 Task: Add Attachment from Google Drive to Card Card0000000295 in Board Board0000000074 in Workspace WS0000000025 in Trello. Add Cover Orange to Card Card0000000295 in Board Board0000000074 in Workspace WS0000000025 in Trello. Add "Add Label …" with "Title" Title0000000295 to Button Button0000000295 to Card Card0000000295 in Board Board0000000074 in Workspace WS0000000025 in Trello. Add Description DS0000000295 to Card Card0000000295 in Board Board0000000074 in Workspace WS0000000025 in Trello. Add Comment CM0000000295 to Card Card0000000295 in Board Board0000000074 in Workspace WS0000000025 in Trello
Action: Mouse moved to (276, 392)
Screenshot: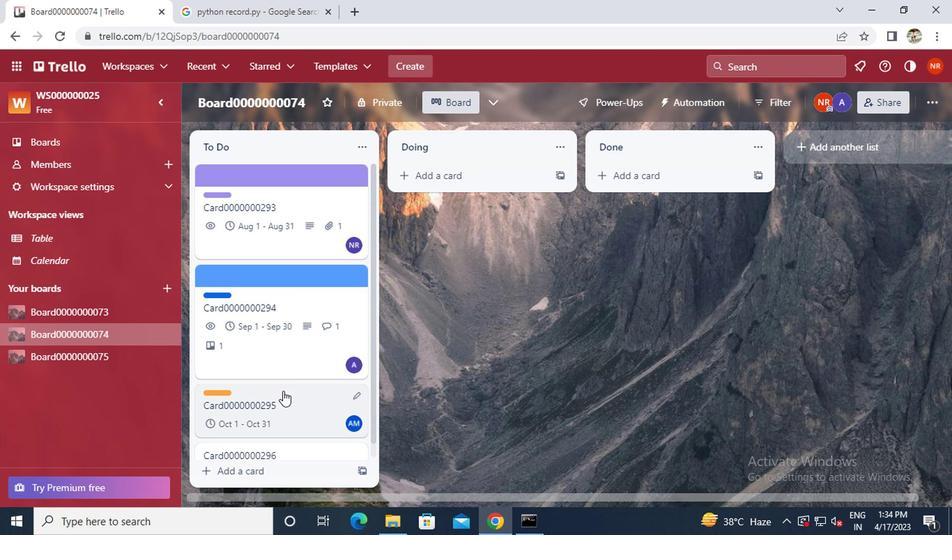 
Action: Mouse pressed left at (276, 392)
Screenshot: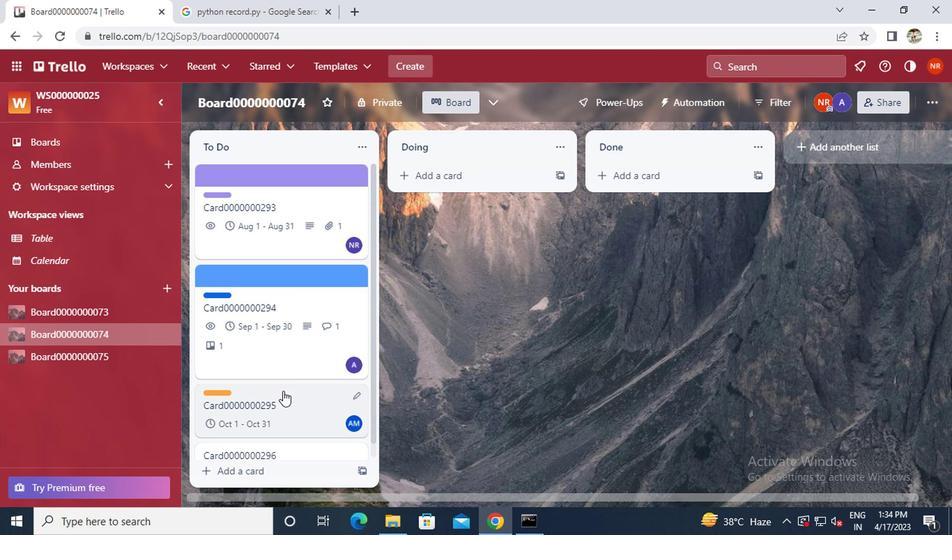 
Action: Mouse moved to (639, 333)
Screenshot: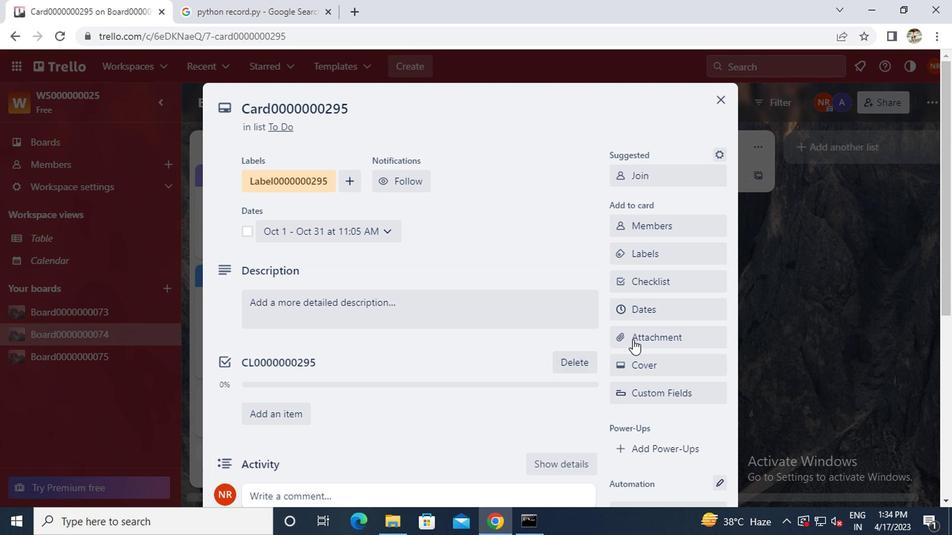 
Action: Mouse pressed left at (639, 333)
Screenshot: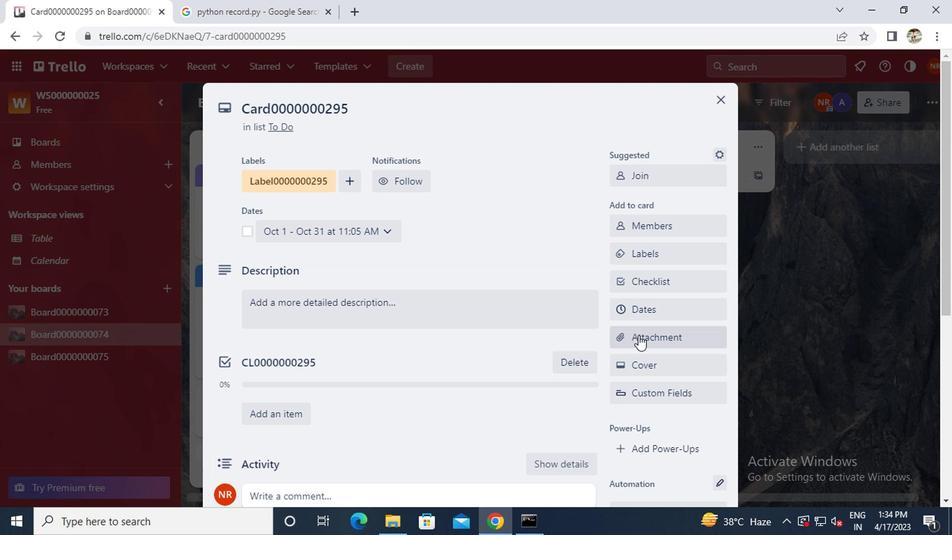 
Action: Mouse moved to (653, 169)
Screenshot: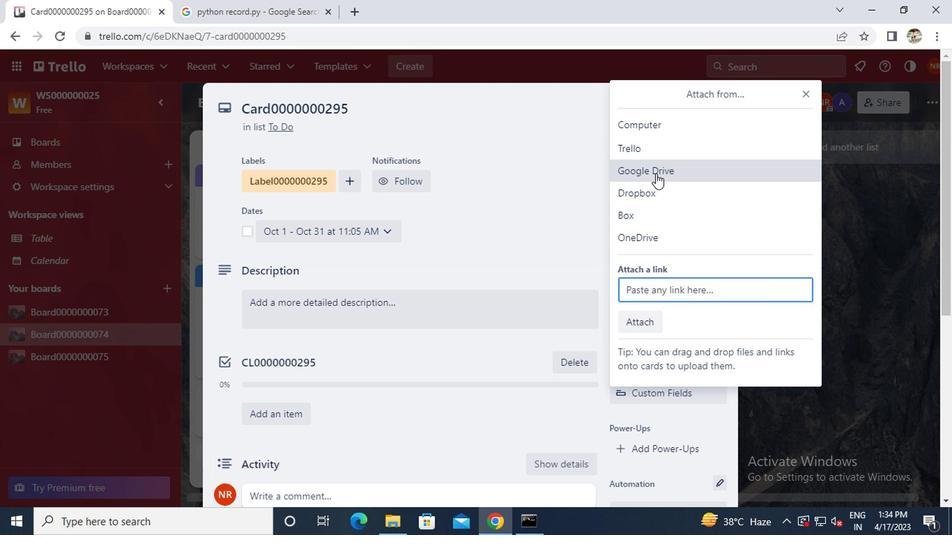 
Action: Mouse pressed left at (653, 169)
Screenshot: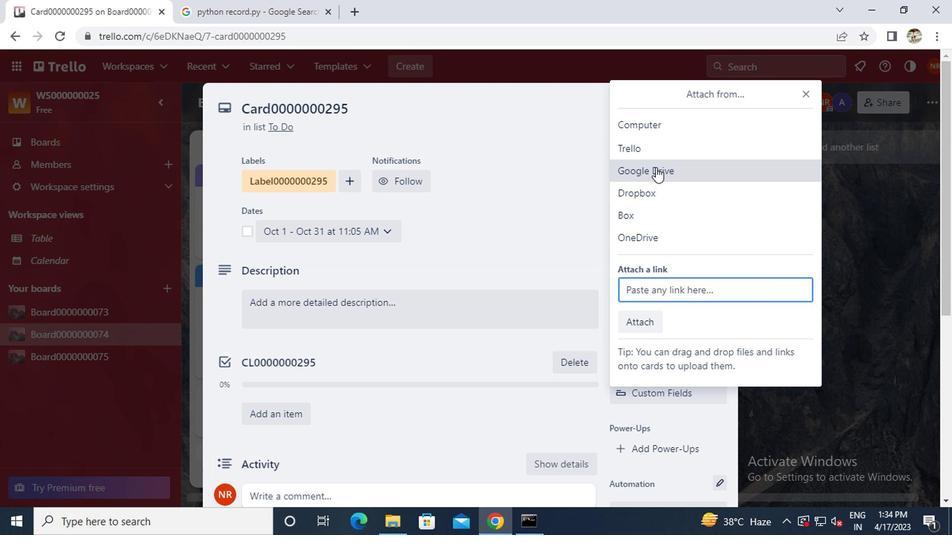 
Action: Mouse moved to (578, 280)
Screenshot: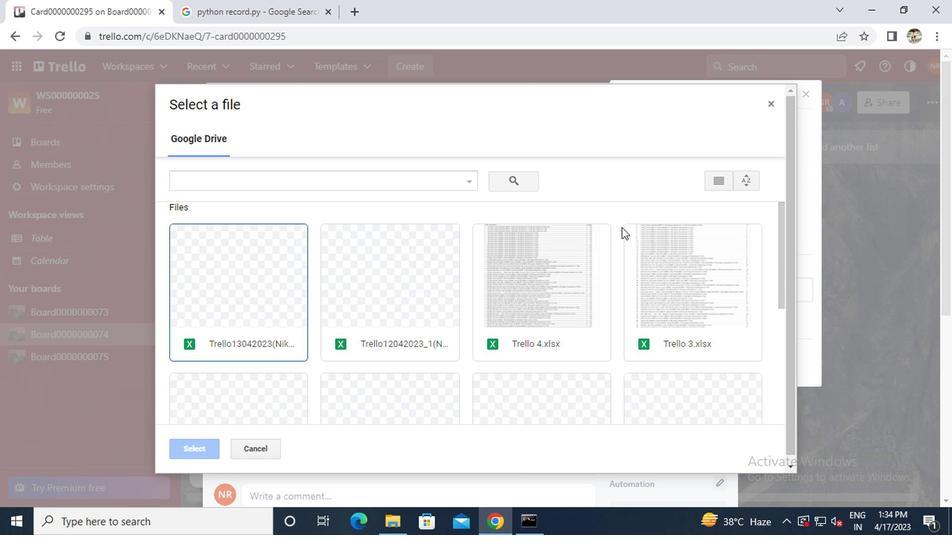 
Action: Mouse pressed left at (578, 280)
Screenshot: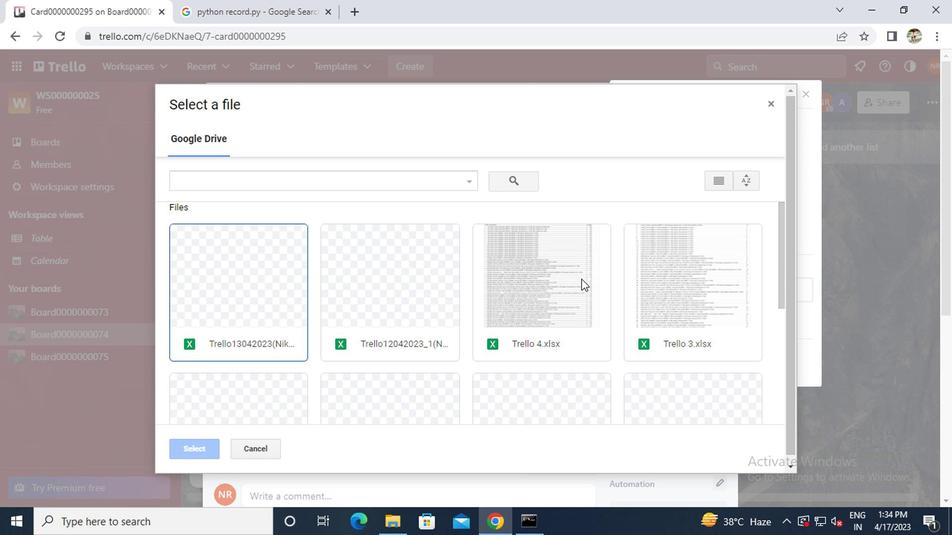 
Action: Mouse moved to (195, 443)
Screenshot: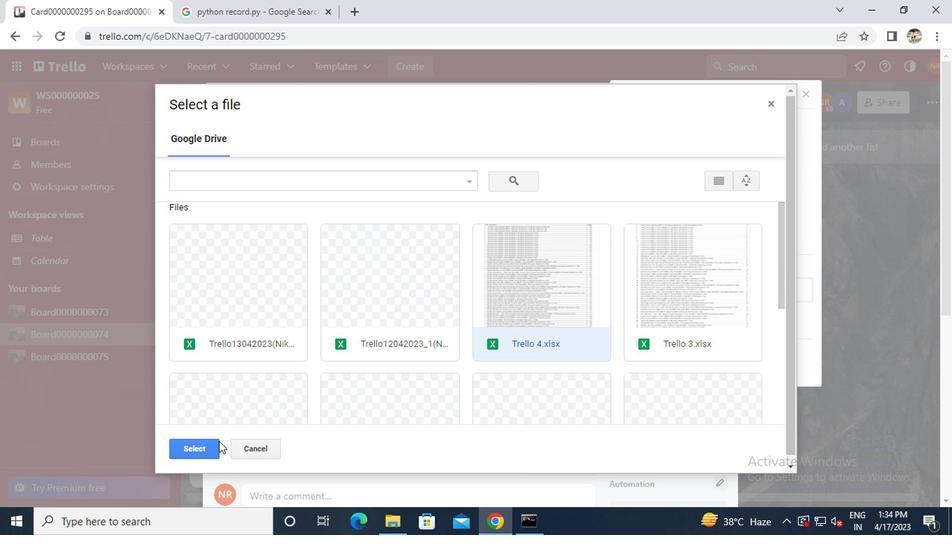 
Action: Mouse pressed left at (195, 443)
Screenshot: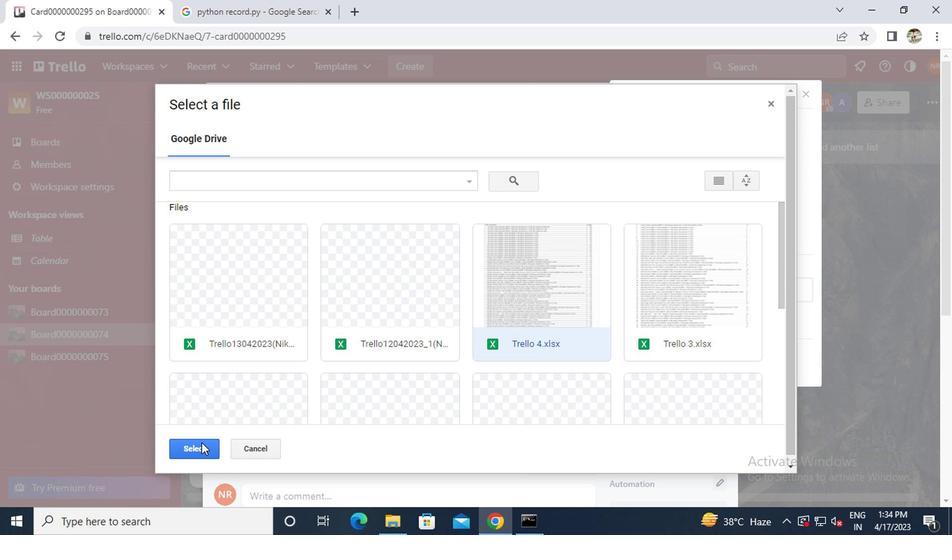 
Action: Mouse moved to (696, 356)
Screenshot: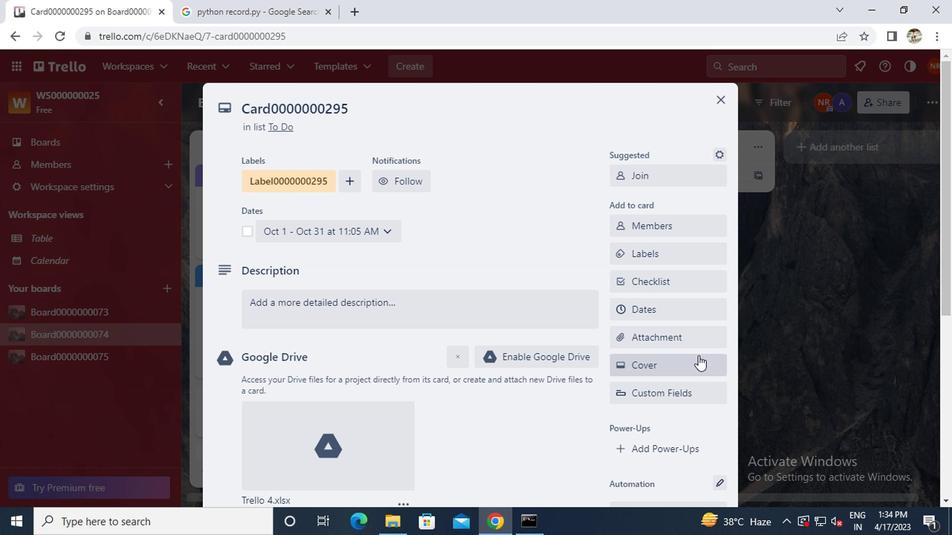 
Action: Mouse pressed left at (696, 356)
Screenshot: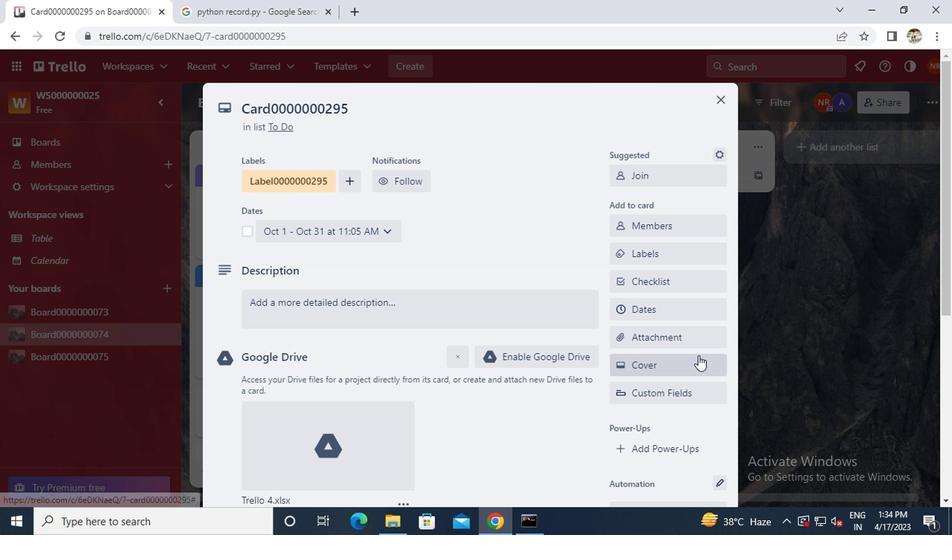 
Action: Mouse moved to (720, 223)
Screenshot: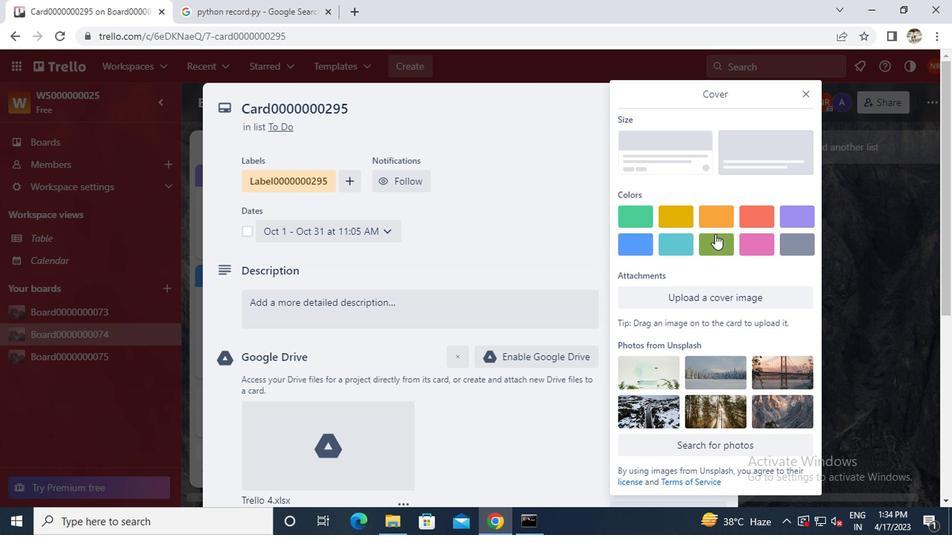 
Action: Mouse pressed left at (720, 223)
Screenshot: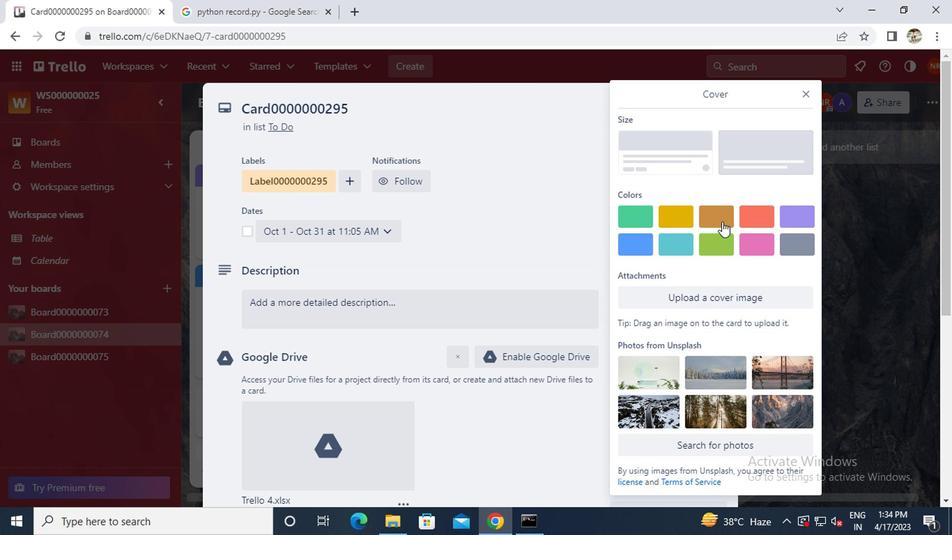 
Action: Mouse moved to (804, 93)
Screenshot: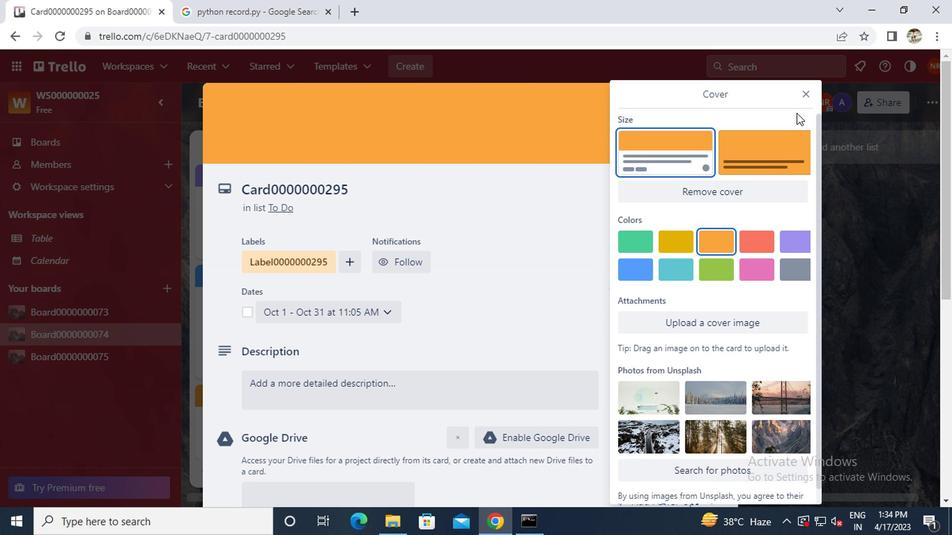 
Action: Mouse pressed left at (804, 93)
Screenshot: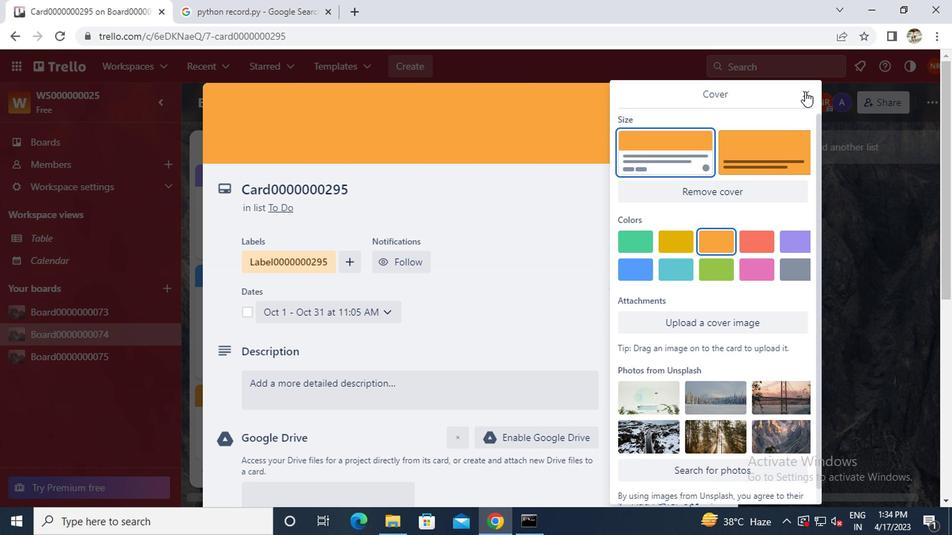 
Action: Mouse moved to (691, 259)
Screenshot: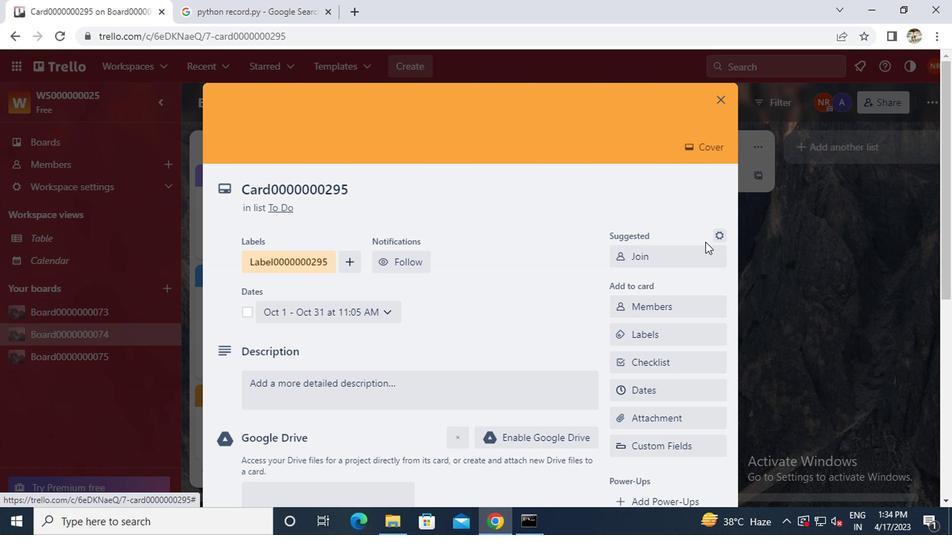
Action: Mouse scrolled (691, 259) with delta (0, 0)
Screenshot: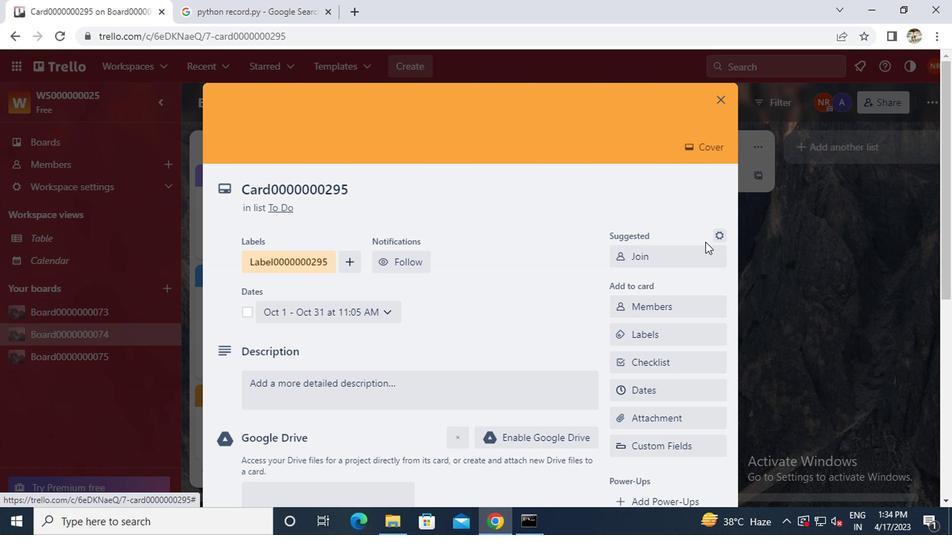 
Action: Mouse moved to (691, 261)
Screenshot: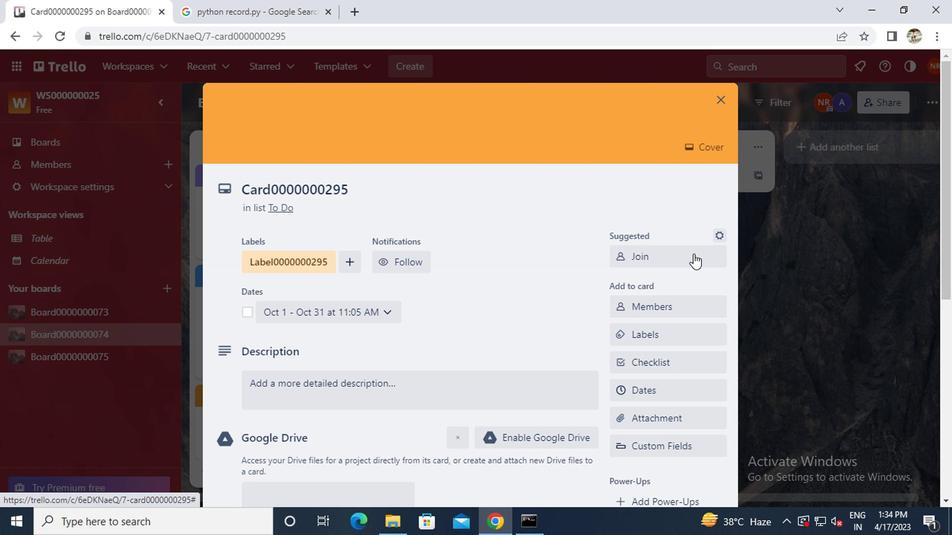 
Action: Mouse scrolled (691, 260) with delta (0, 0)
Screenshot: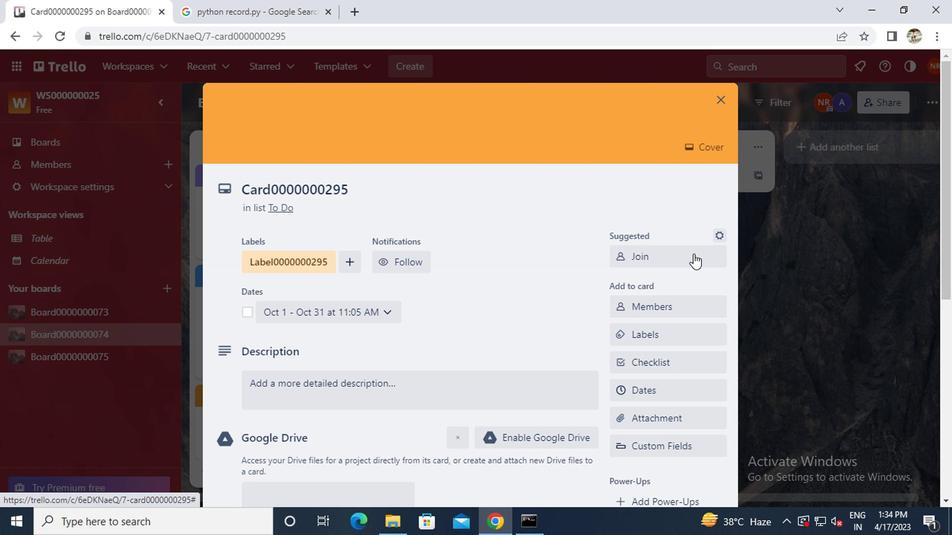 
Action: Mouse moved to (690, 263)
Screenshot: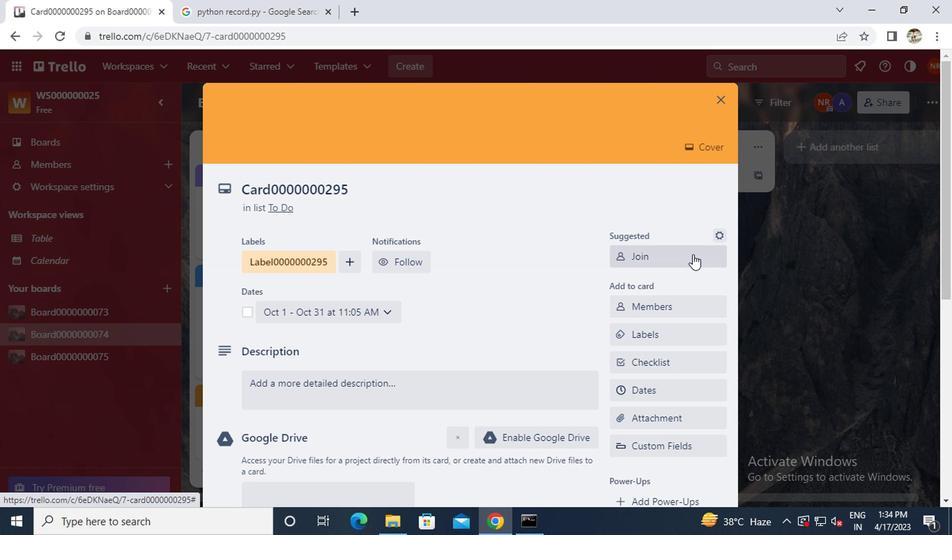 
Action: Mouse scrolled (690, 262) with delta (0, 0)
Screenshot: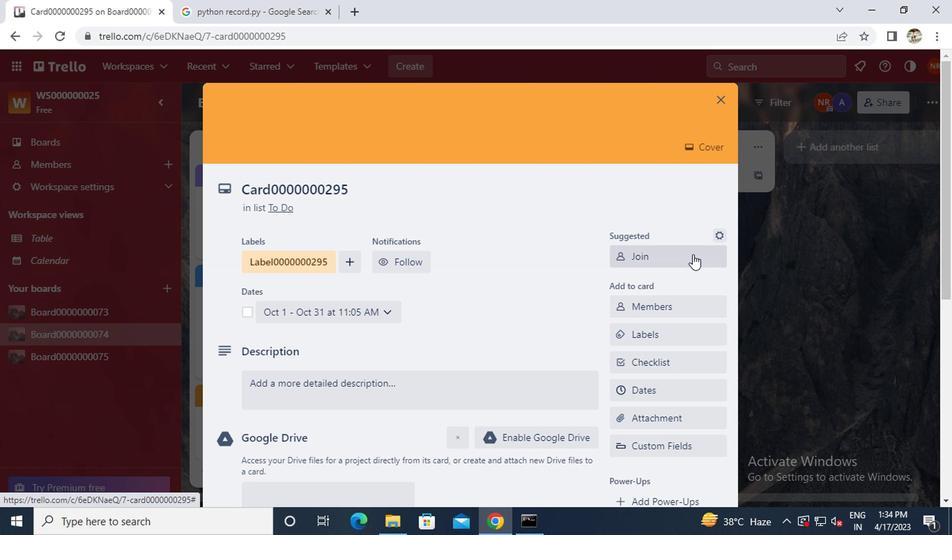 
Action: Mouse moved to (686, 269)
Screenshot: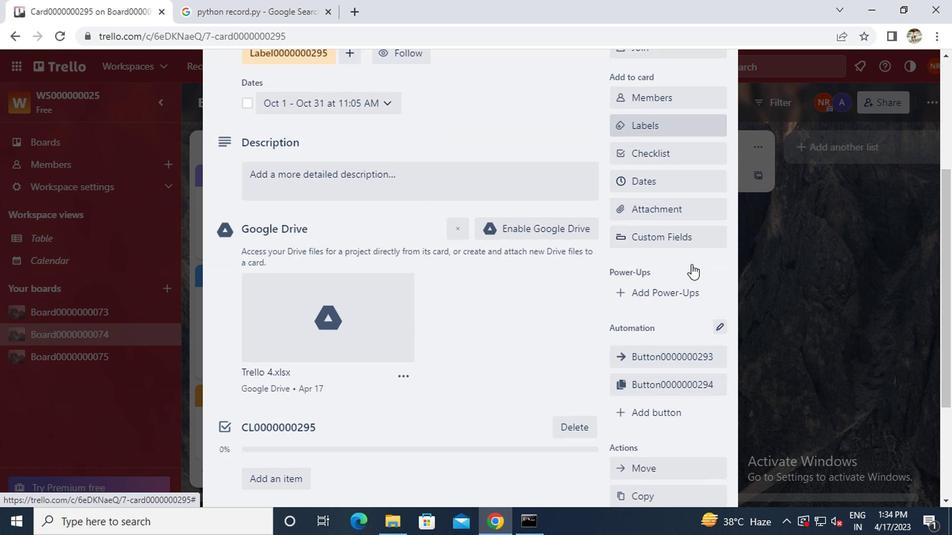 
Action: Mouse scrolled (686, 268) with delta (0, 0)
Screenshot: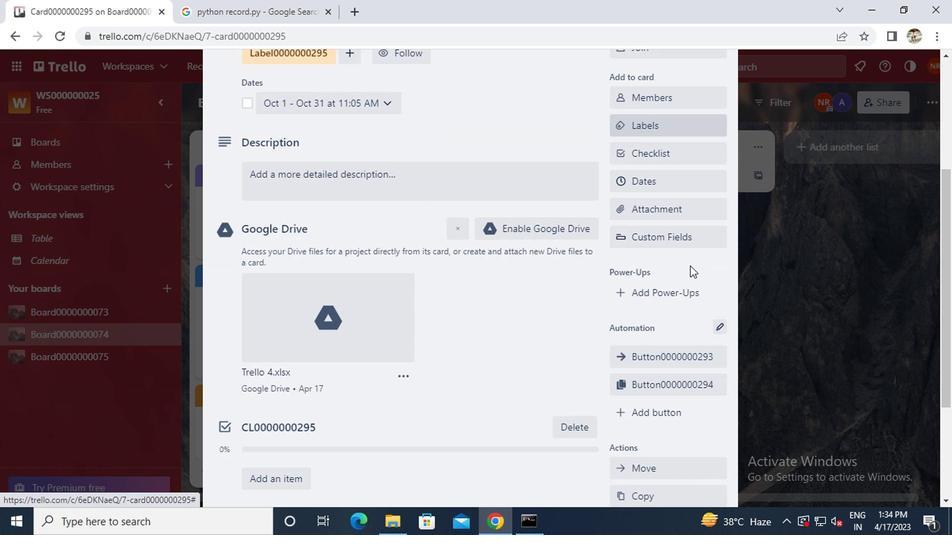 
Action: Mouse moved to (659, 339)
Screenshot: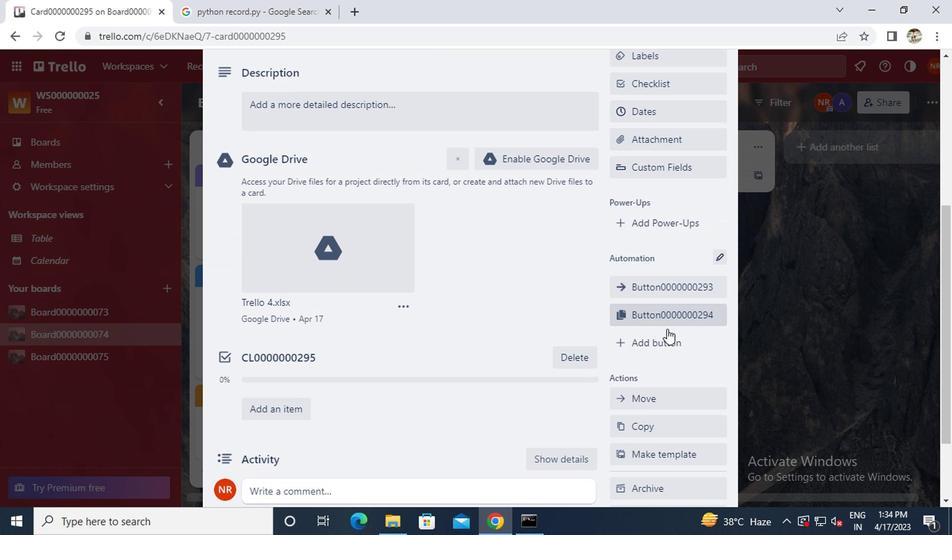 
Action: Mouse pressed left at (659, 339)
Screenshot: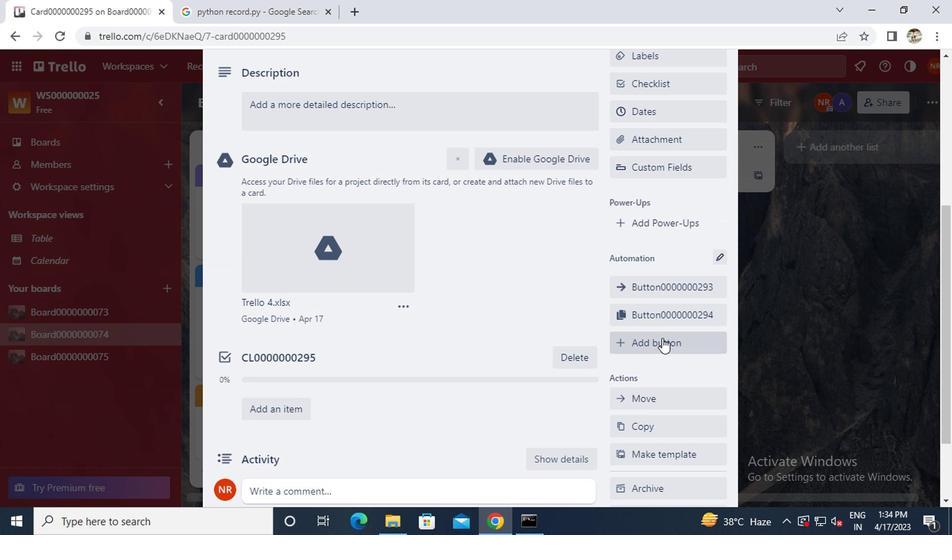 
Action: Mouse moved to (650, 217)
Screenshot: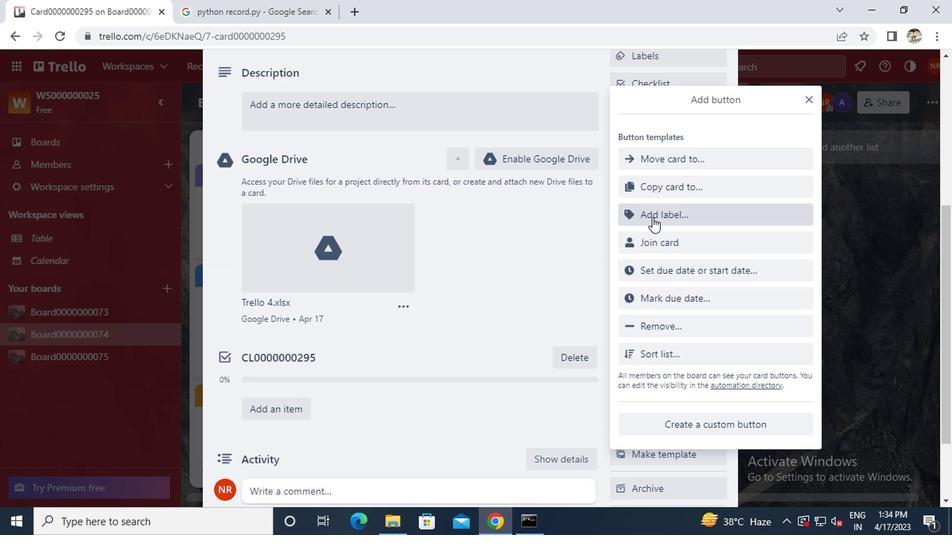 
Action: Mouse pressed left at (650, 217)
Screenshot: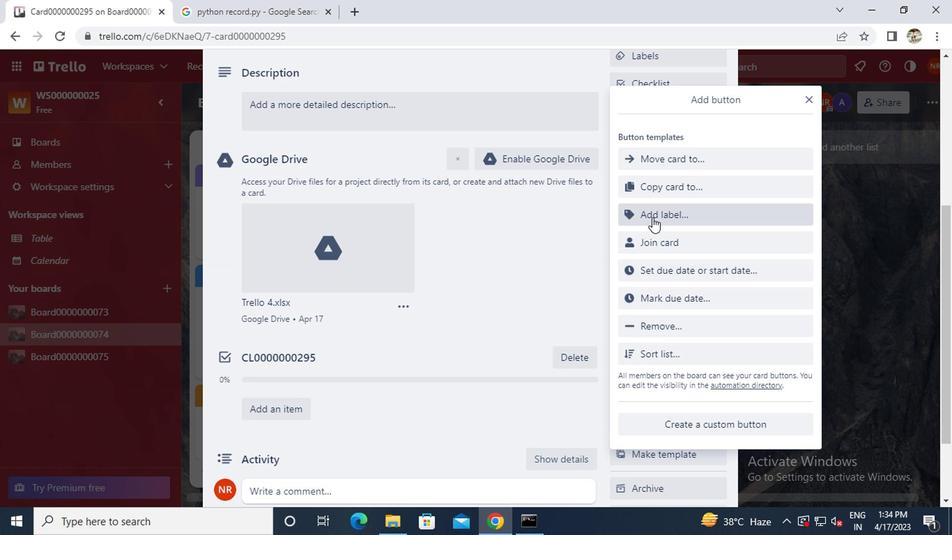 
Action: Key pressed <Key.caps_lock>t<Key.caps_lock>ittle0000000295
Screenshot: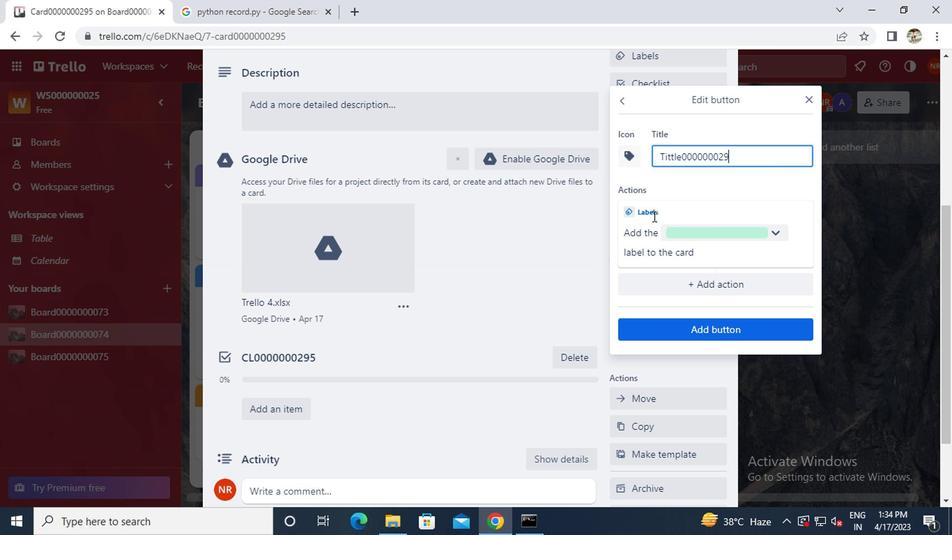 
Action: Mouse moved to (690, 326)
Screenshot: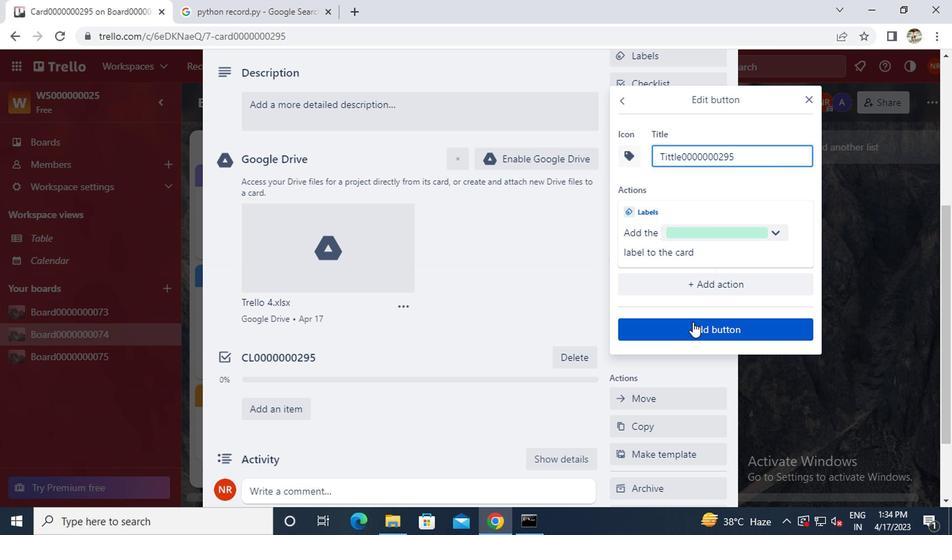 
Action: Mouse pressed left at (690, 326)
Screenshot: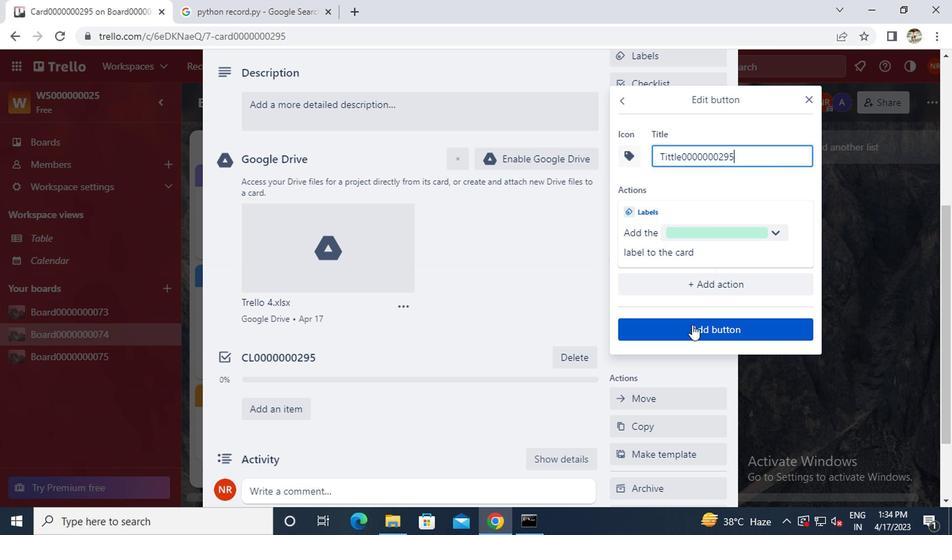 
Action: Mouse moved to (264, 124)
Screenshot: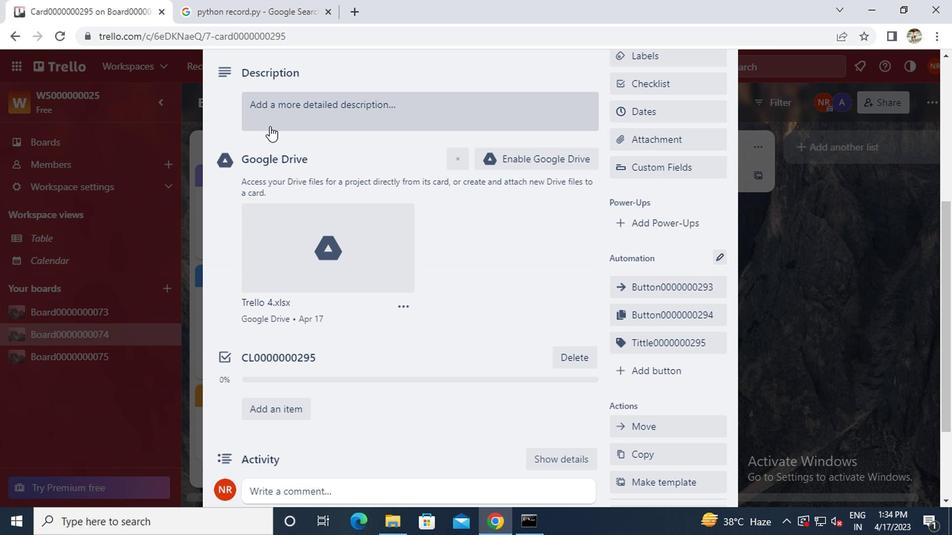 
Action: Mouse pressed left at (264, 124)
Screenshot: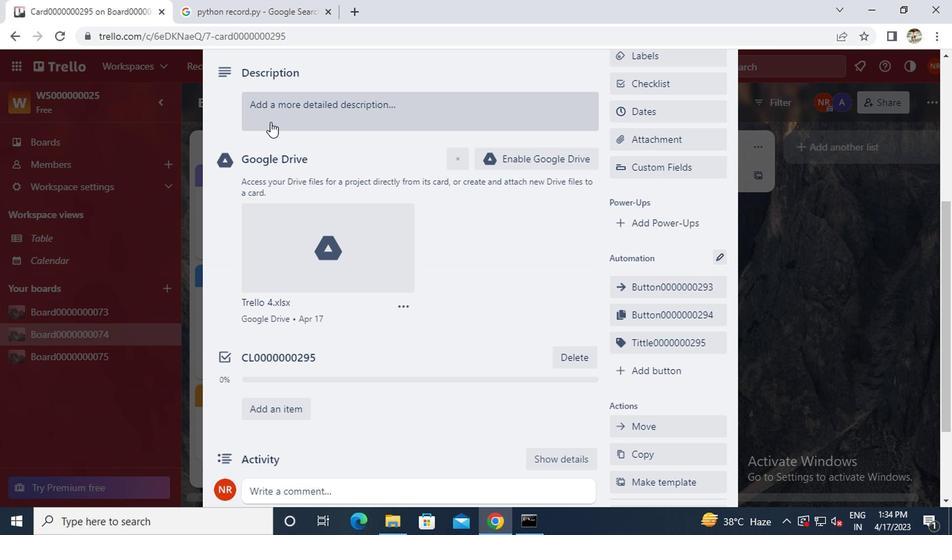 
Action: Key pressed <Key.caps_lock>ds0000000295
Screenshot: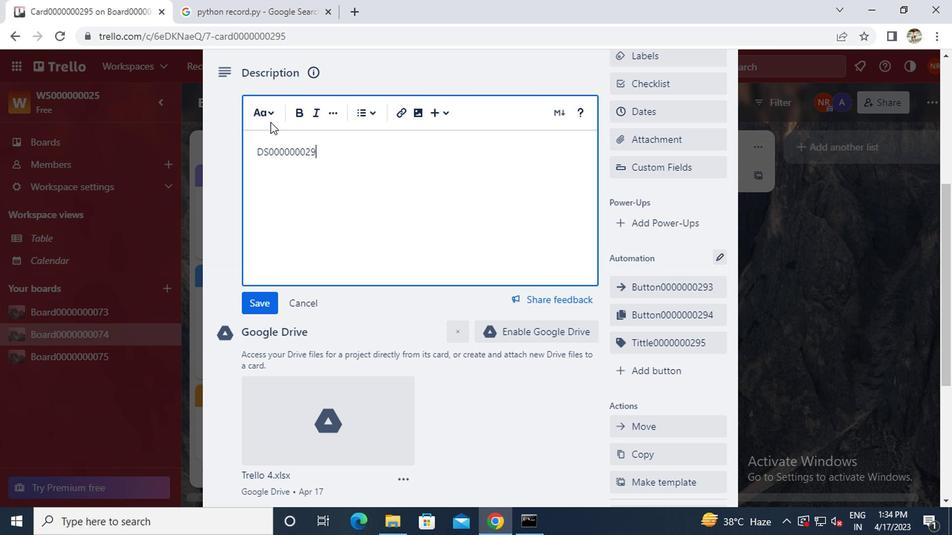 
Action: Mouse moved to (254, 297)
Screenshot: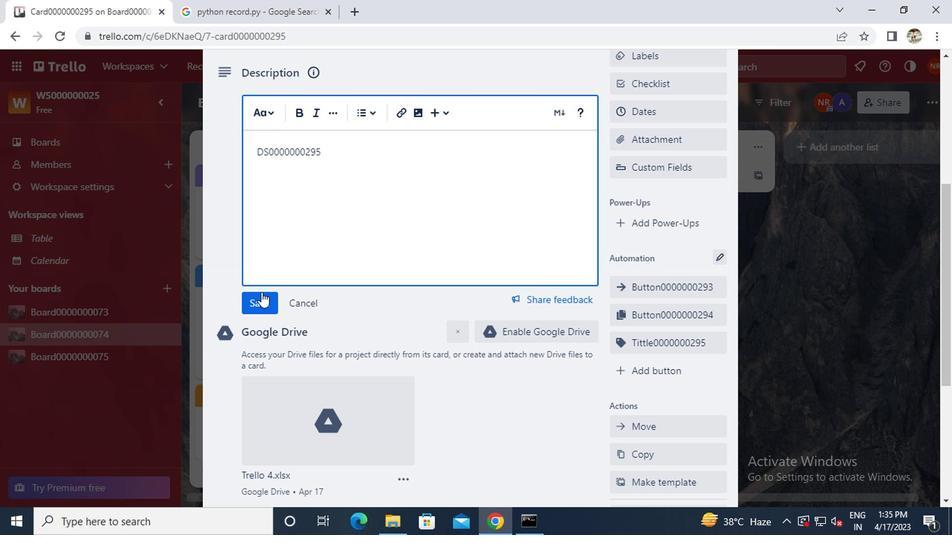 
Action: Mouse pressed left at (254, 297)
Screenshot: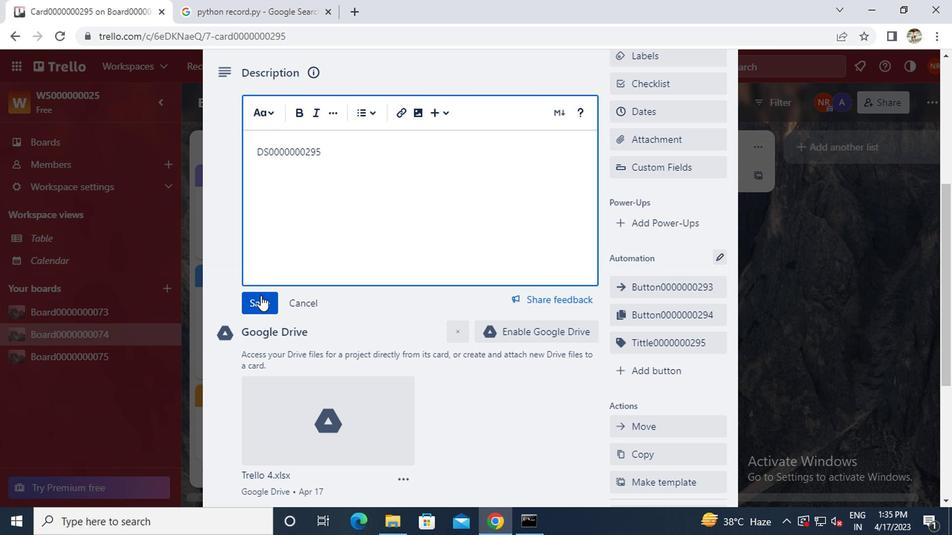 
Action: Mouse scrolled (254, 296) with delta (0, 0)
Screenshot: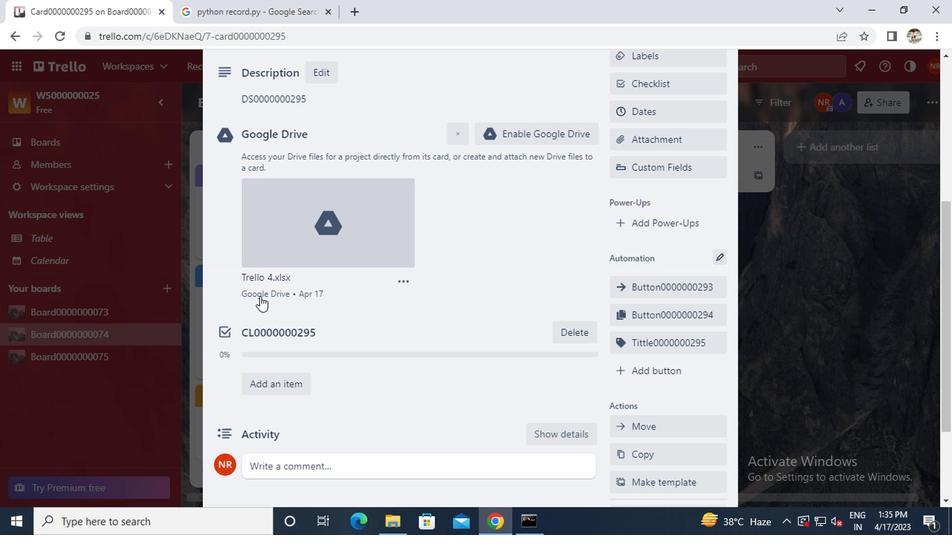
Action: Mouse scrolled (254, 296) with delta (0, 0)
Screenshot: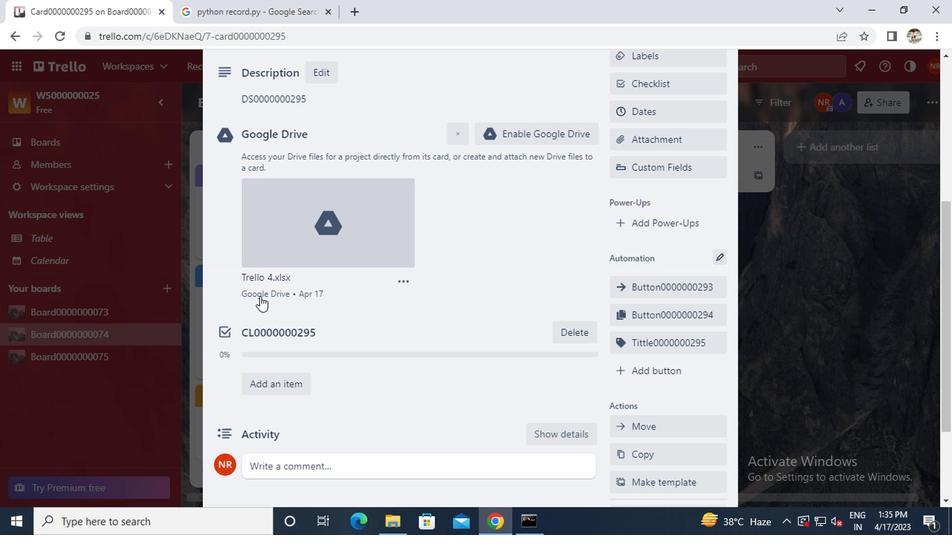 
Action: Mouse scrolled (254, 296) with delta (0, 0)
Screenshot: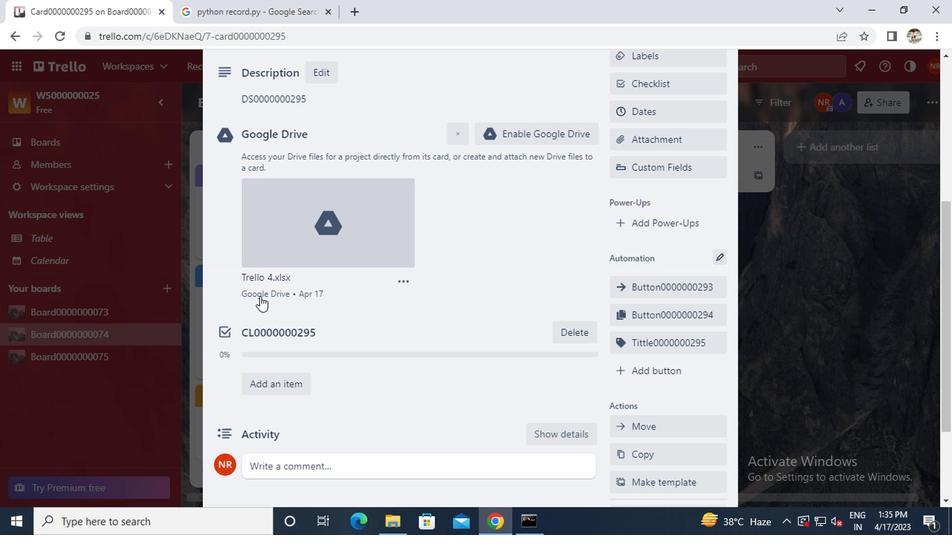 
Action: Mouse moved to (262, 348)
Screenshot: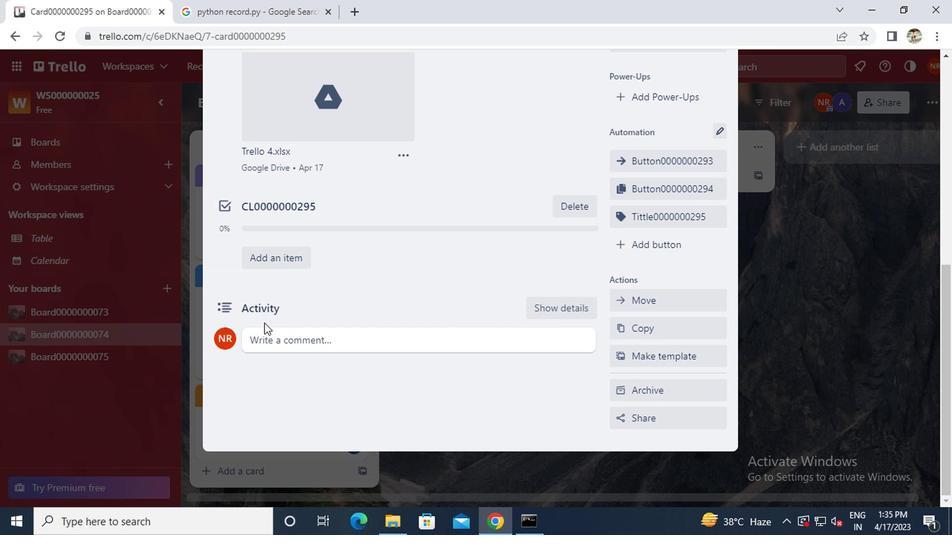 
Action: Mouse pressed left at (262, 348)
Screenshot: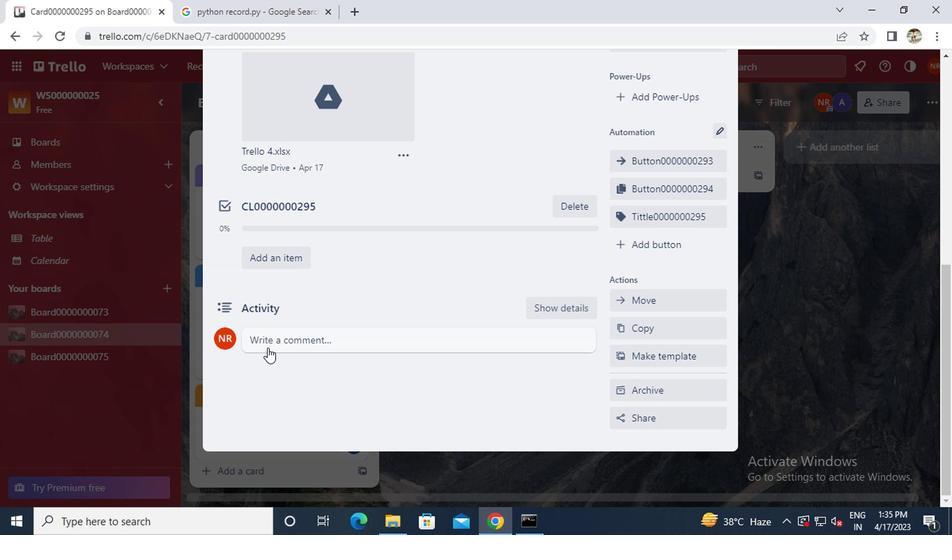 
Action: Key pressed cm0000000295
Screenshot: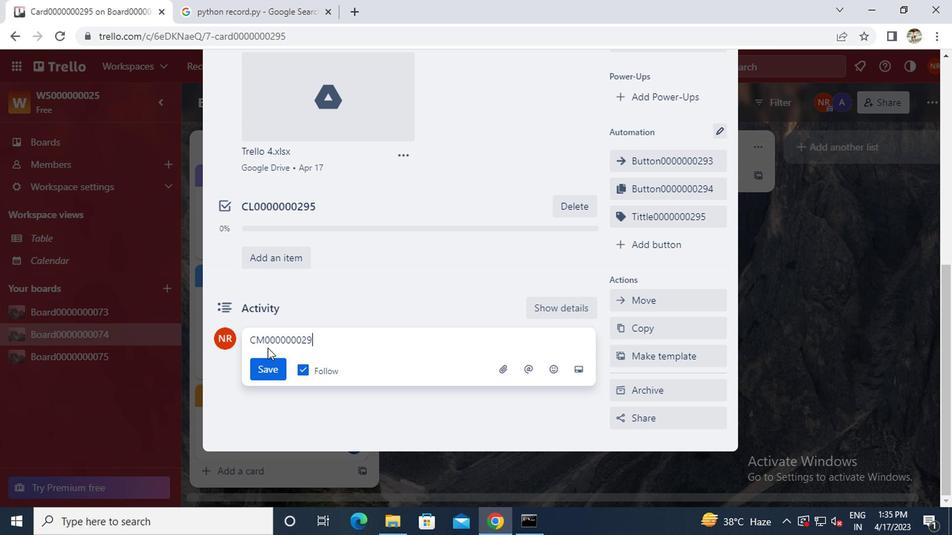 
Action: Mouse moved to (270, 364)
Screenshot: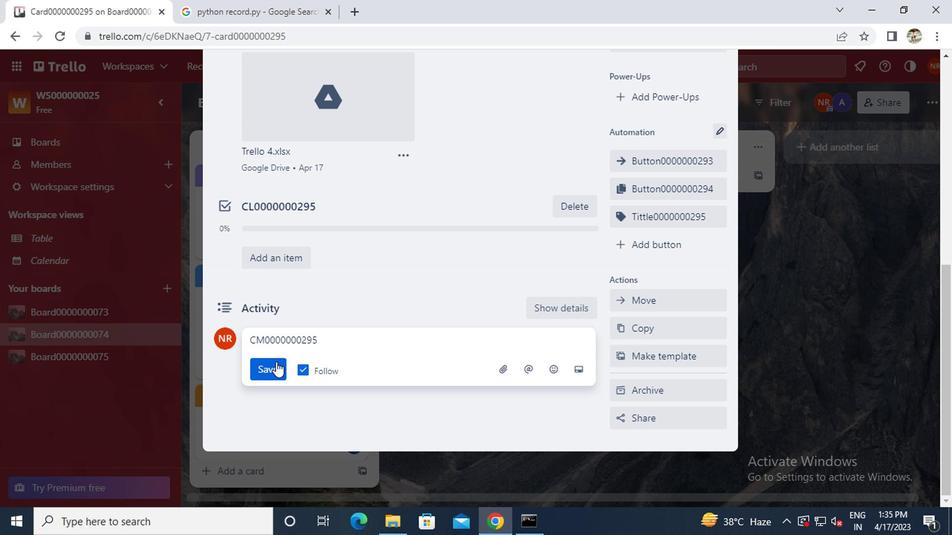 
Action: Mouse pressed left at (270, 364)
Screenshot: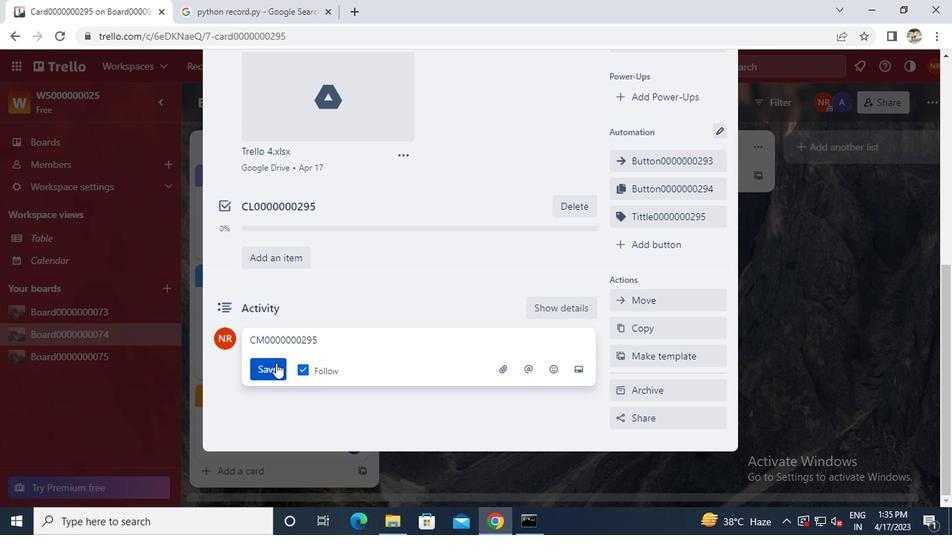 
Action: Mouse moved to (470, 416)
Screenshot: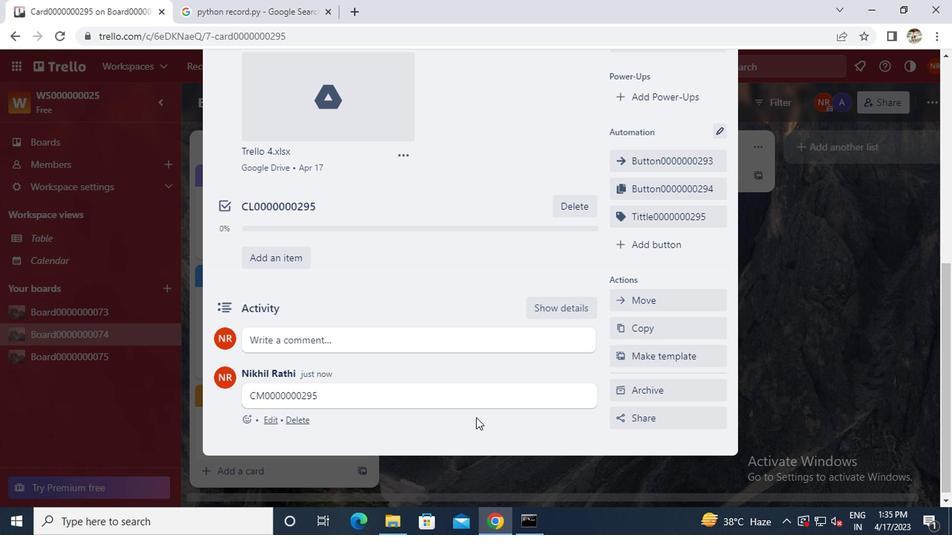 
